 Task: Add a field from the Popular template Priority with name TrendForge.
Action: Mouse moved to (74, 552)
Screenshot: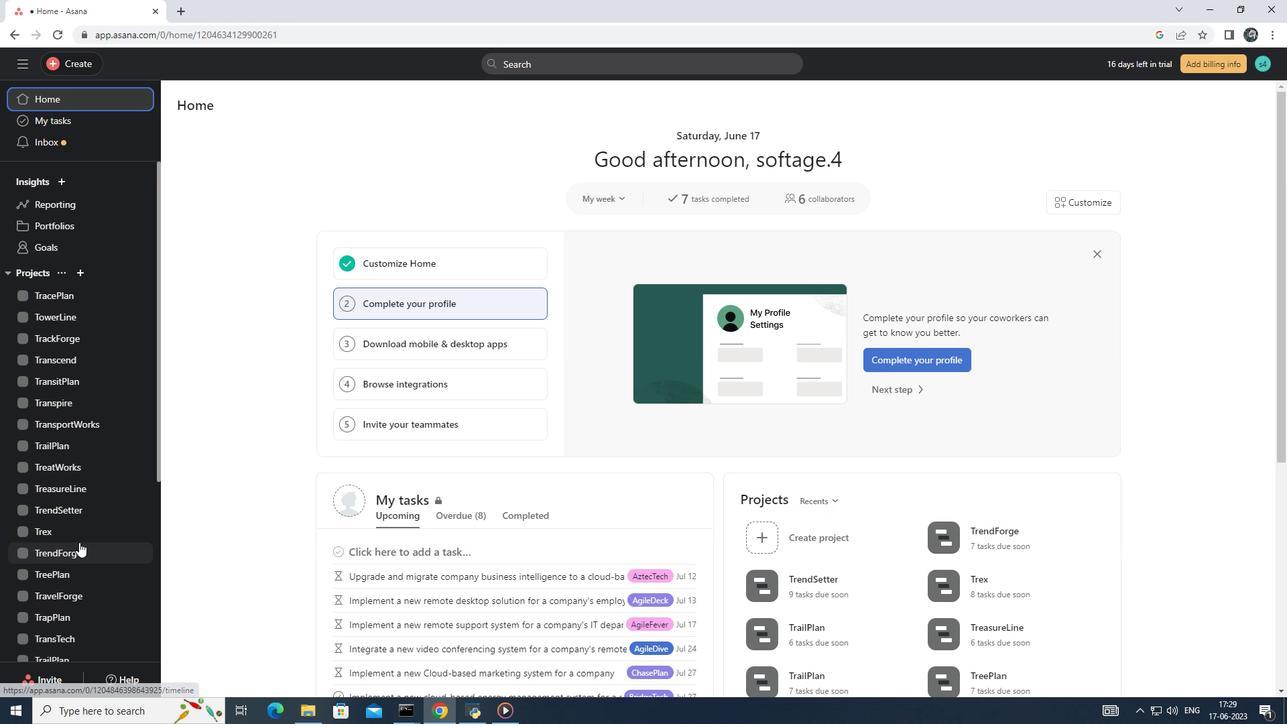 
Action: Mouse pressed left at (74, 552)
Screenshot: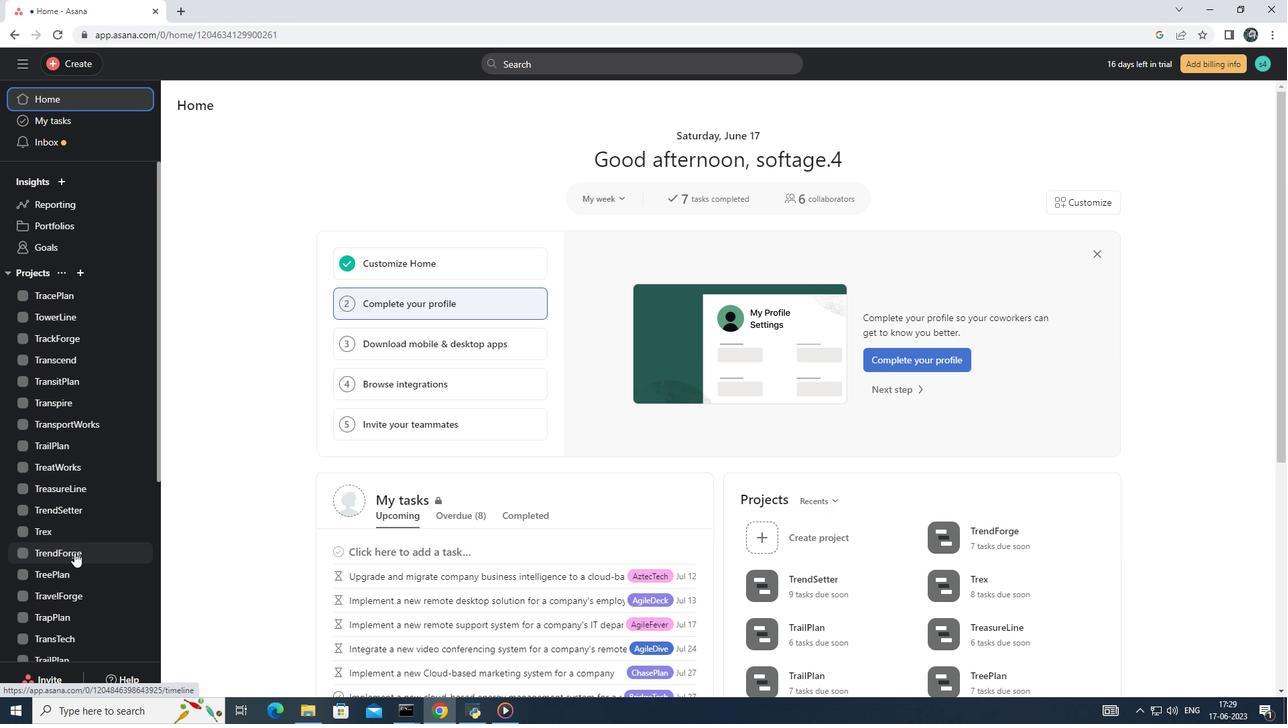 
Action: Mouse moved to (230, 134)
Screenshot: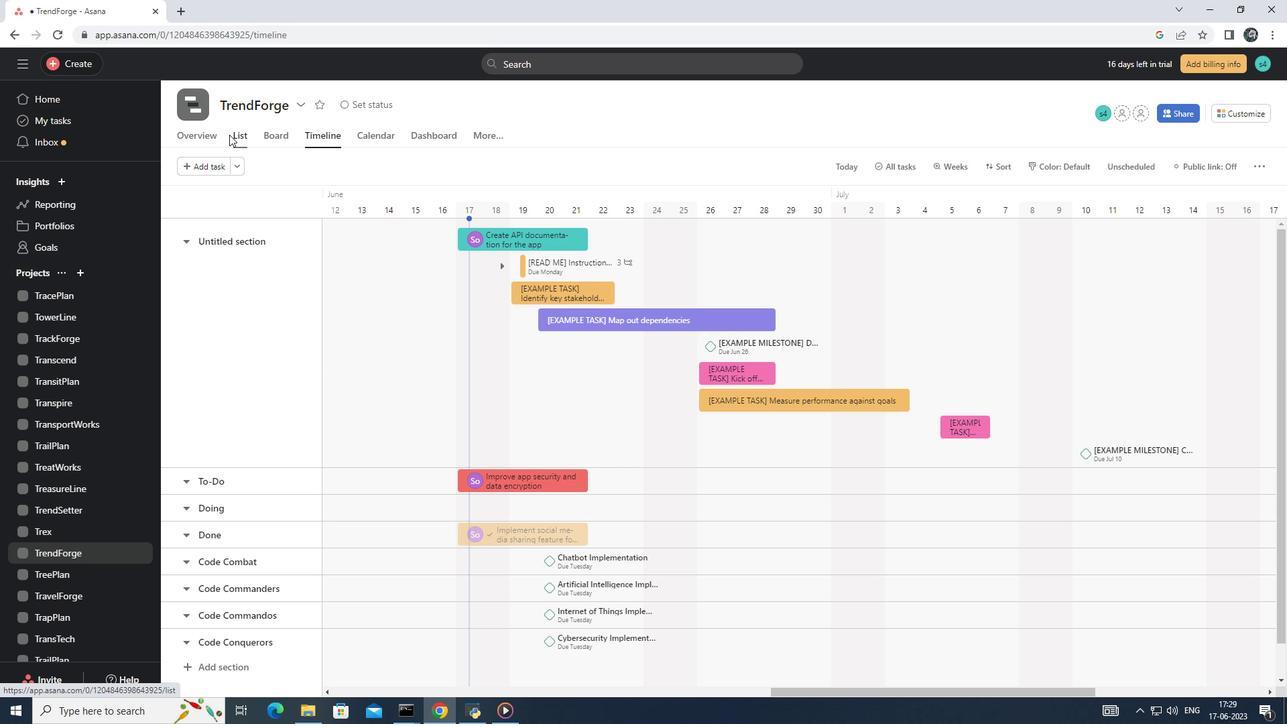 
Action: Mouse pressed left at (230, 134)
Screenshot: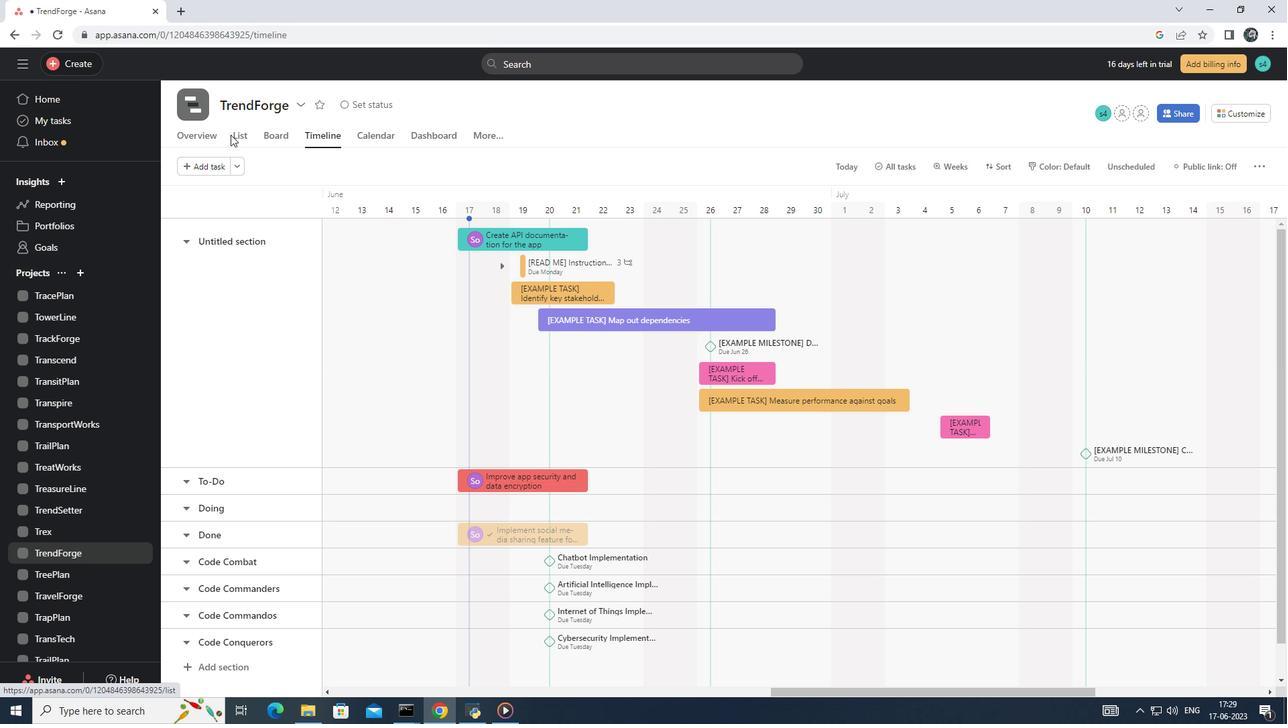 
Action: Mouse moved to (237, 131)
Screenshot: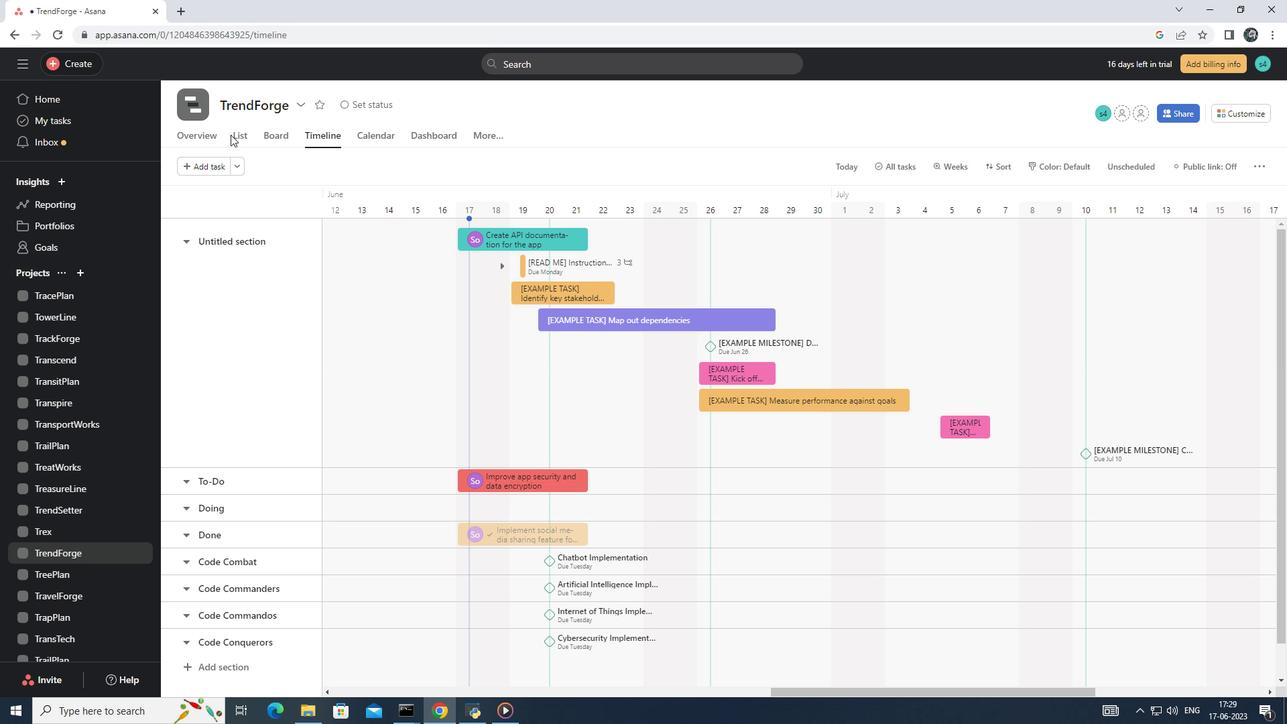 
Action: Mouse pressed left at (237, 131)
Screenshot: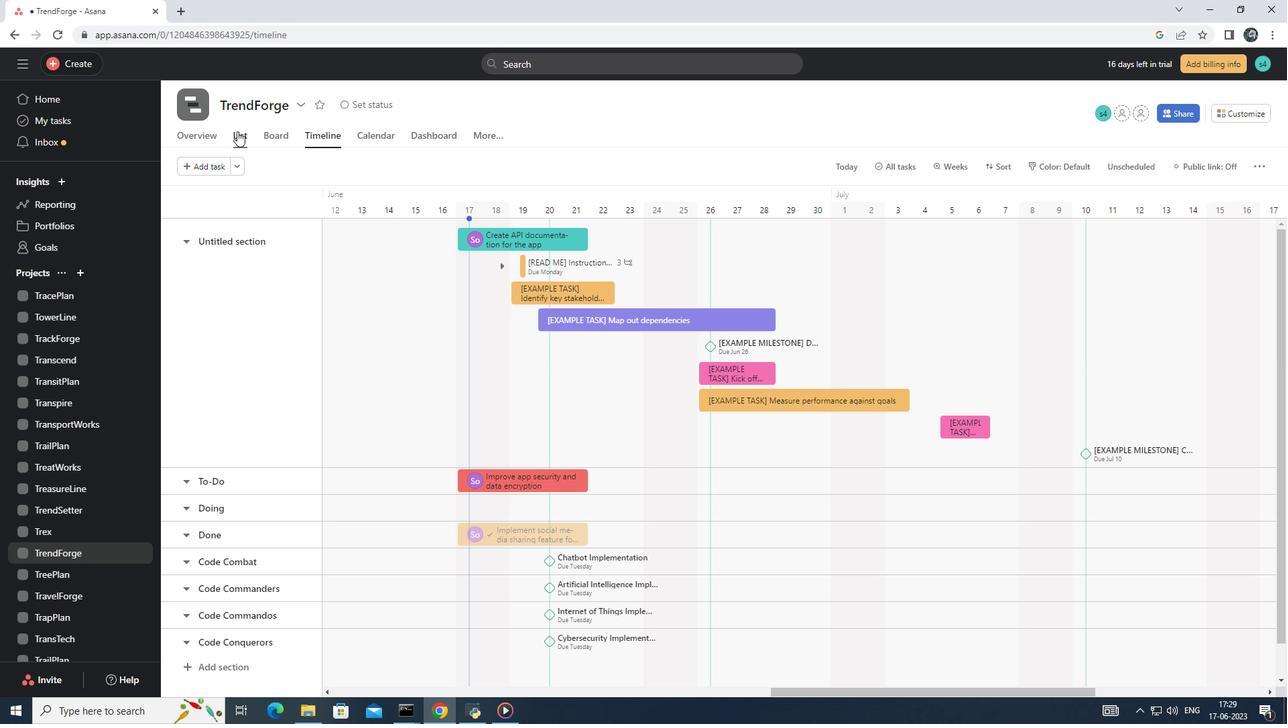 
Action: Mouse moved to (1002, 197)
Screenshot: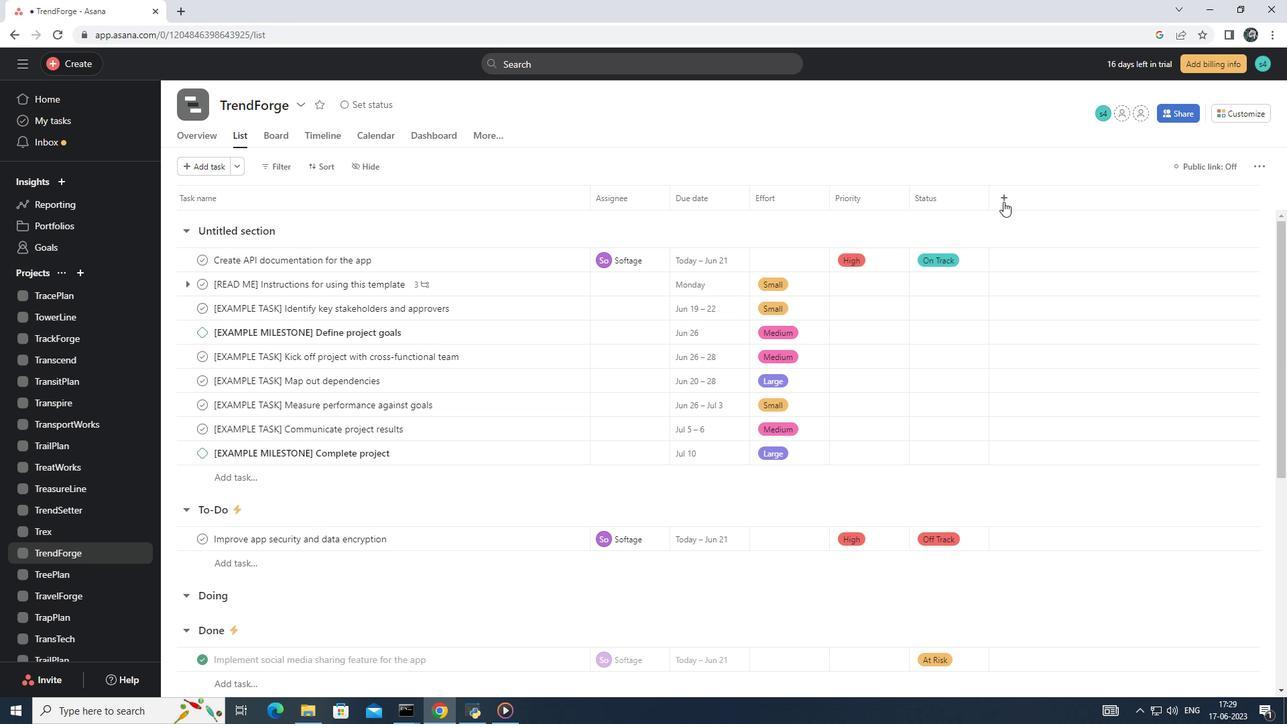 
Action: Mouse pressed left at (1002, 197)
Screenshot: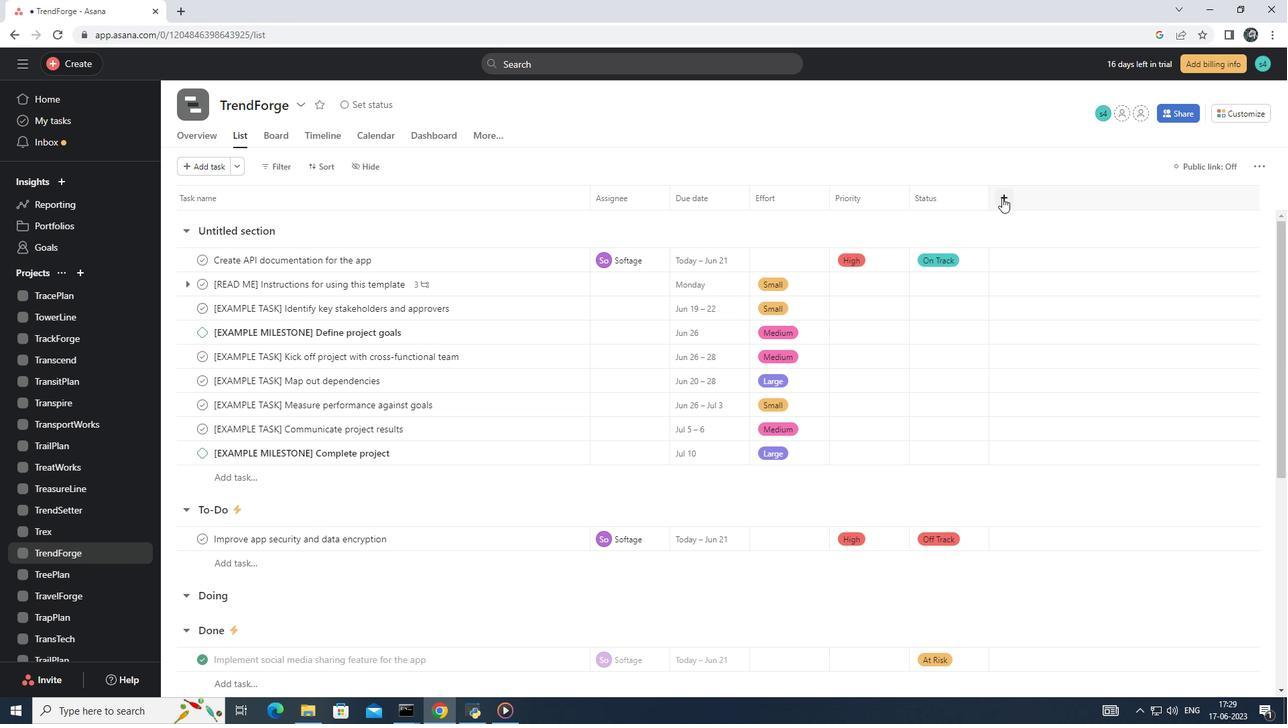 
Action: Mouse moved to (1038, 246)
Screenshot: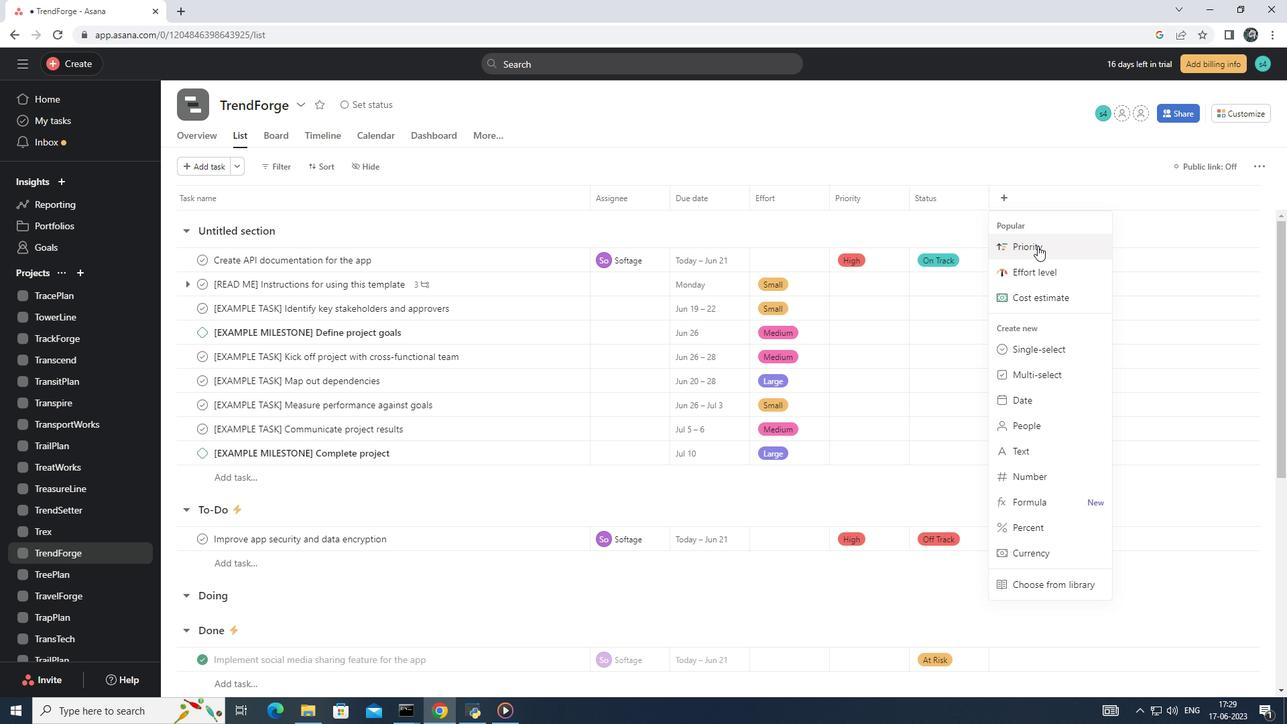 
Action: Mouse pressed left at (1038, 246)
Screenshot: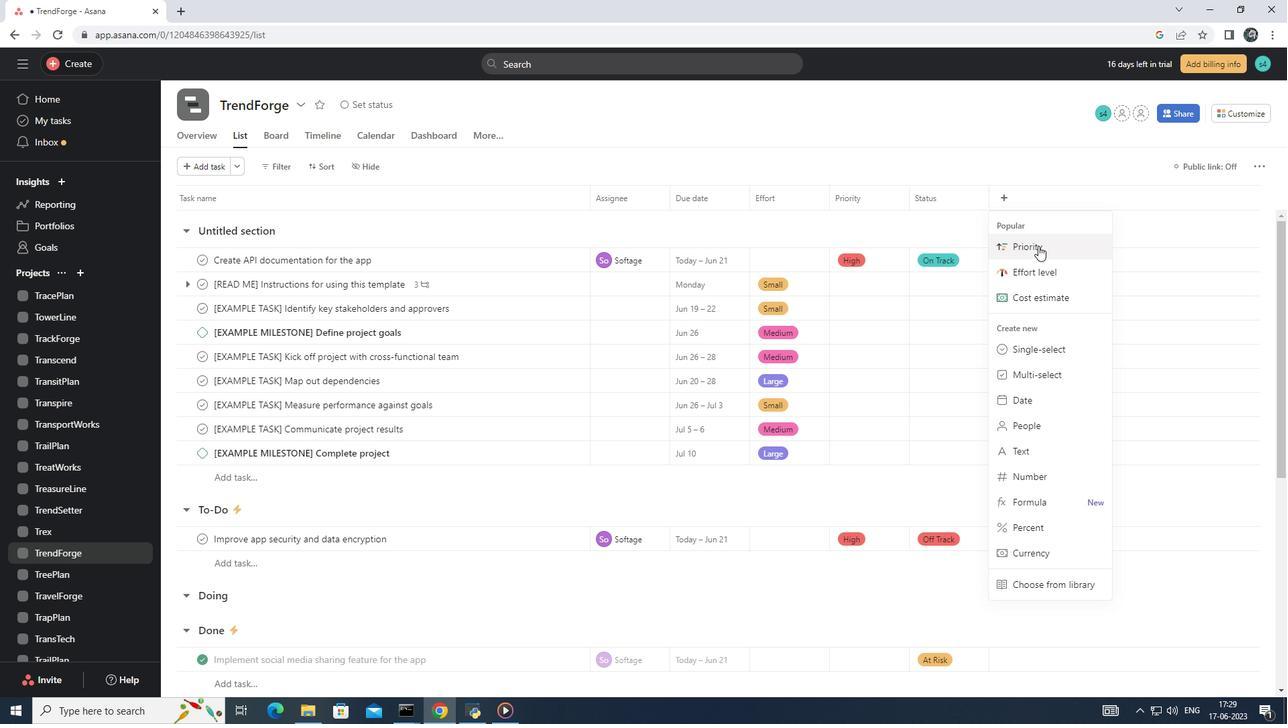 
Action: Mouse moved to (536, 180)
Screenshot: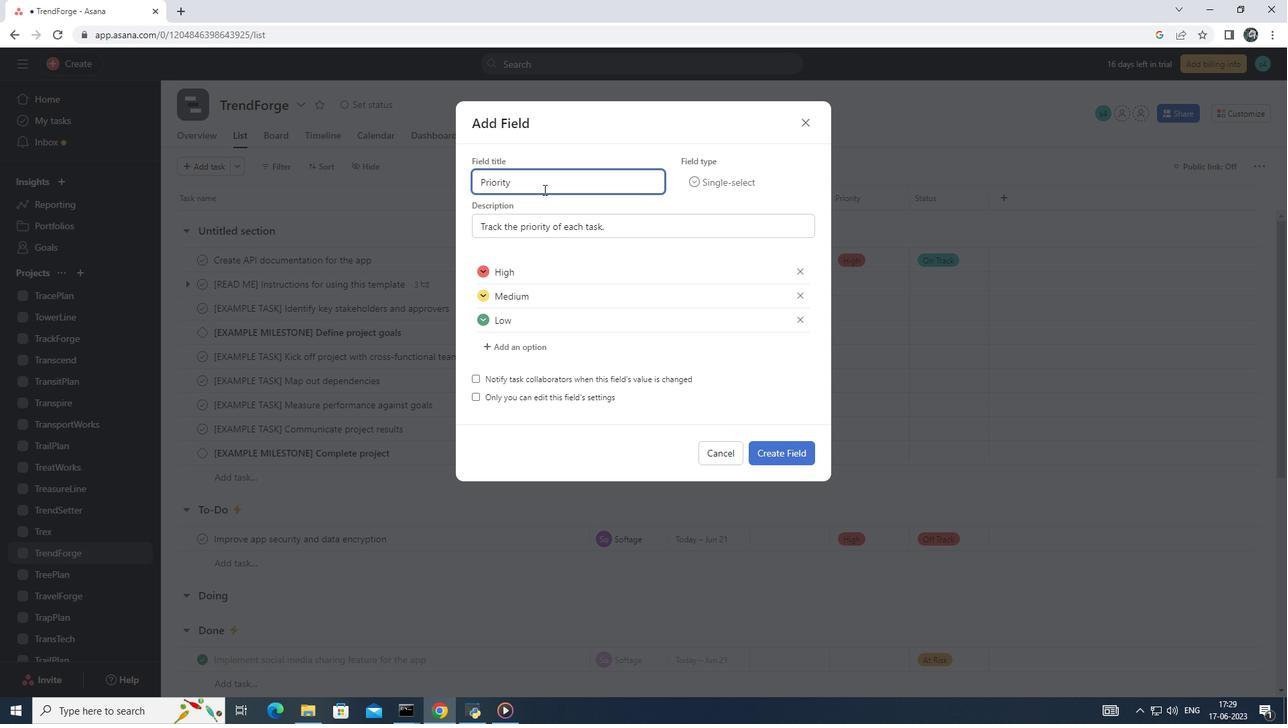 
Action: Mouse pressed left at (536, 180)
Screenshot: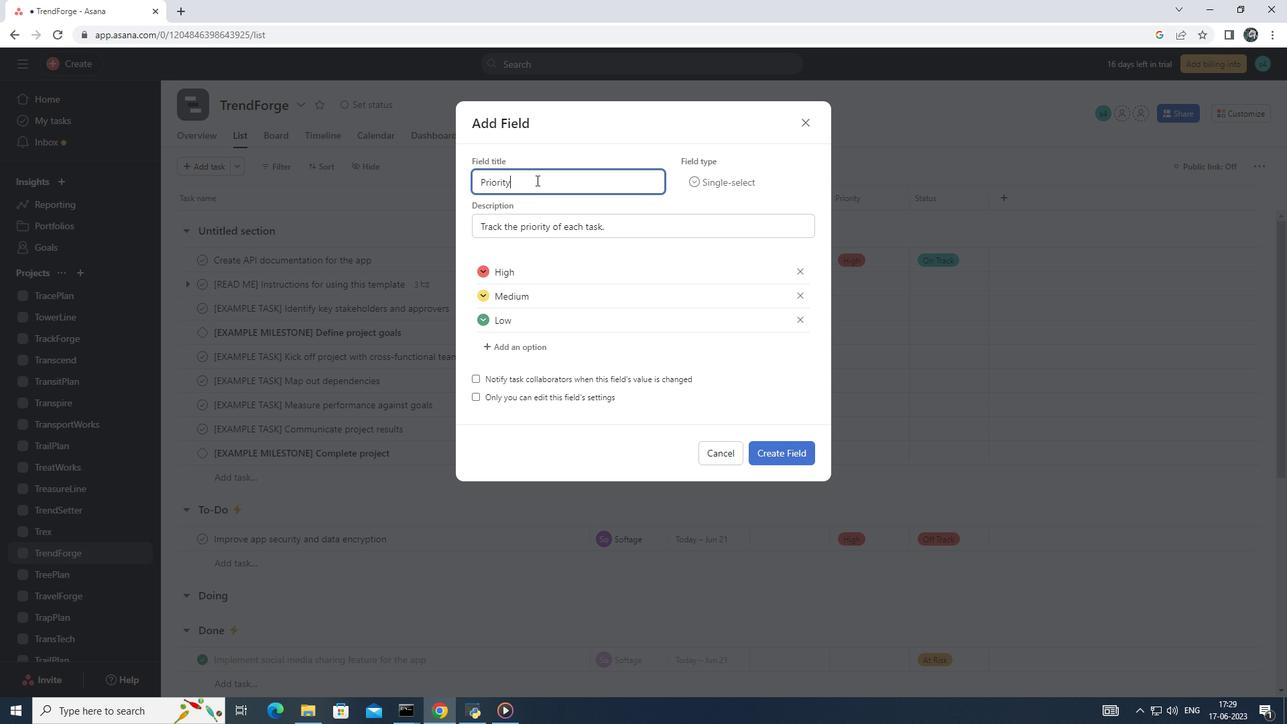 
Action: Mouse pressed left at (536, 180)
Screenshot: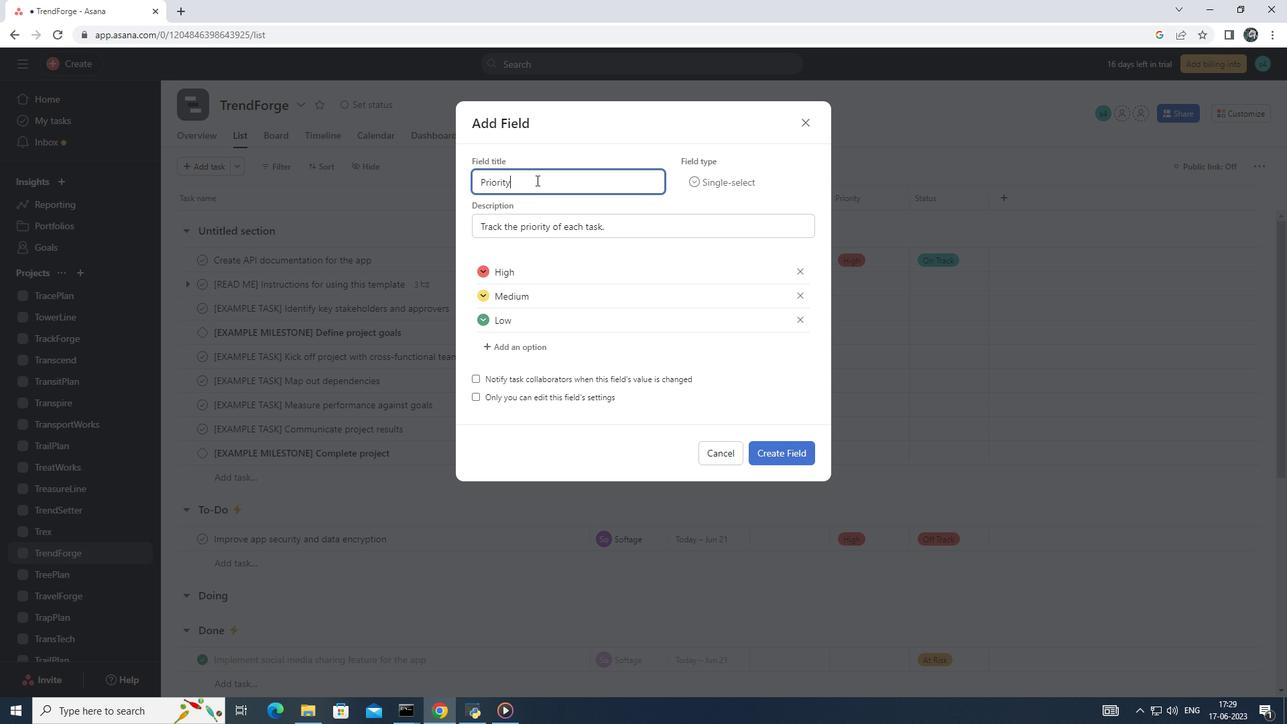 
Action: Key pressed <Key.backspace><Key.shift>Trend<Key.shift><Key.shift><Key.shift><Key.shift><Key.shift>Forge
Screenshot: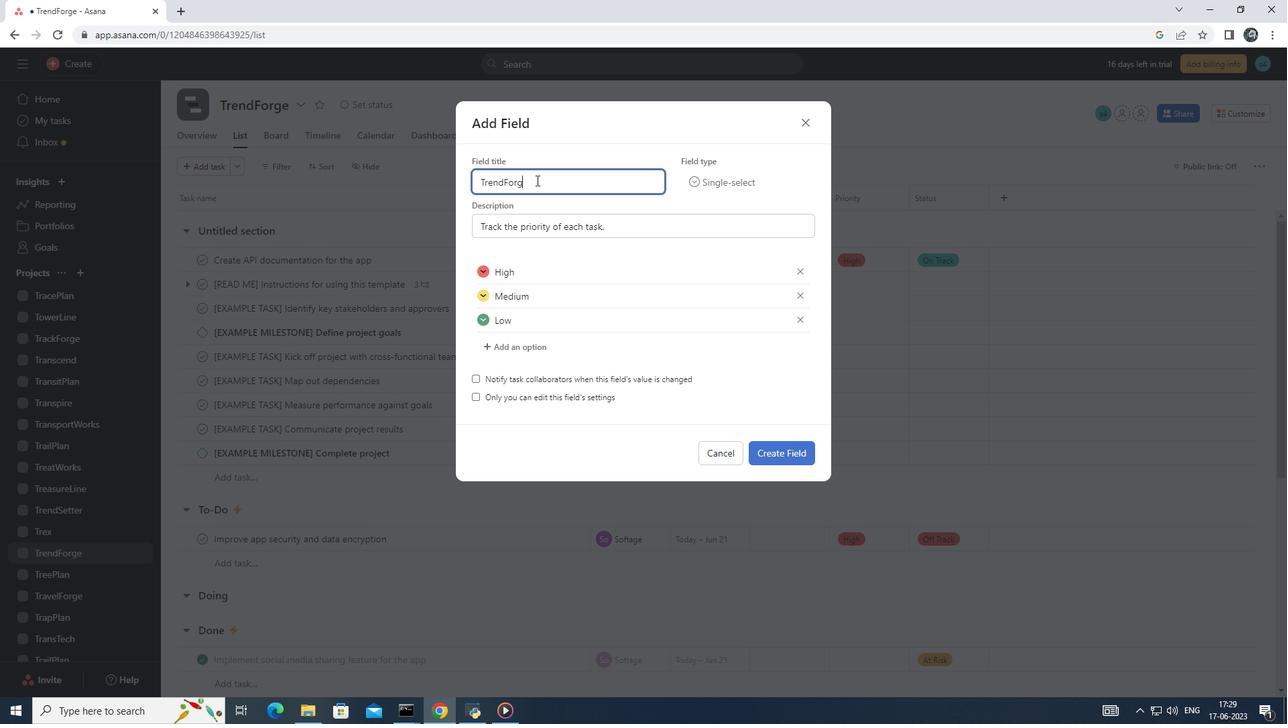 
Action: Mouse moved to (772, 451)
Screenshot: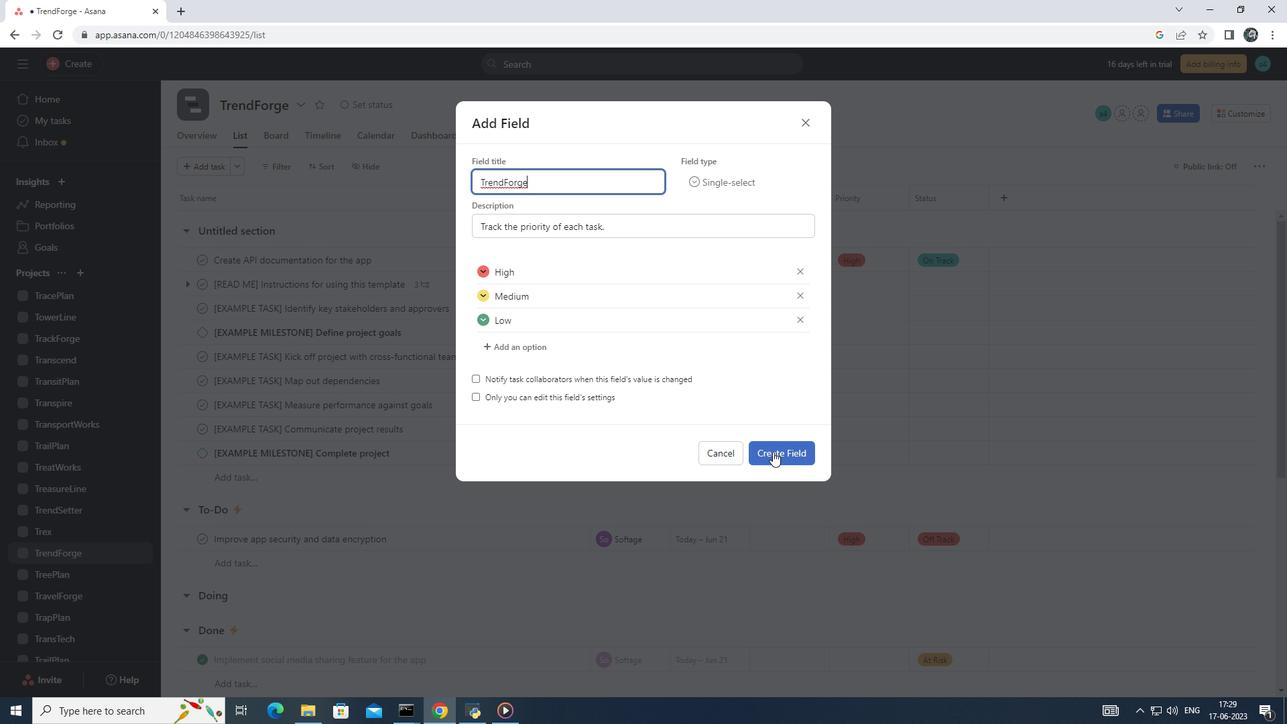 
Action: Mouse pressed left at (772, 451)
Screenshot: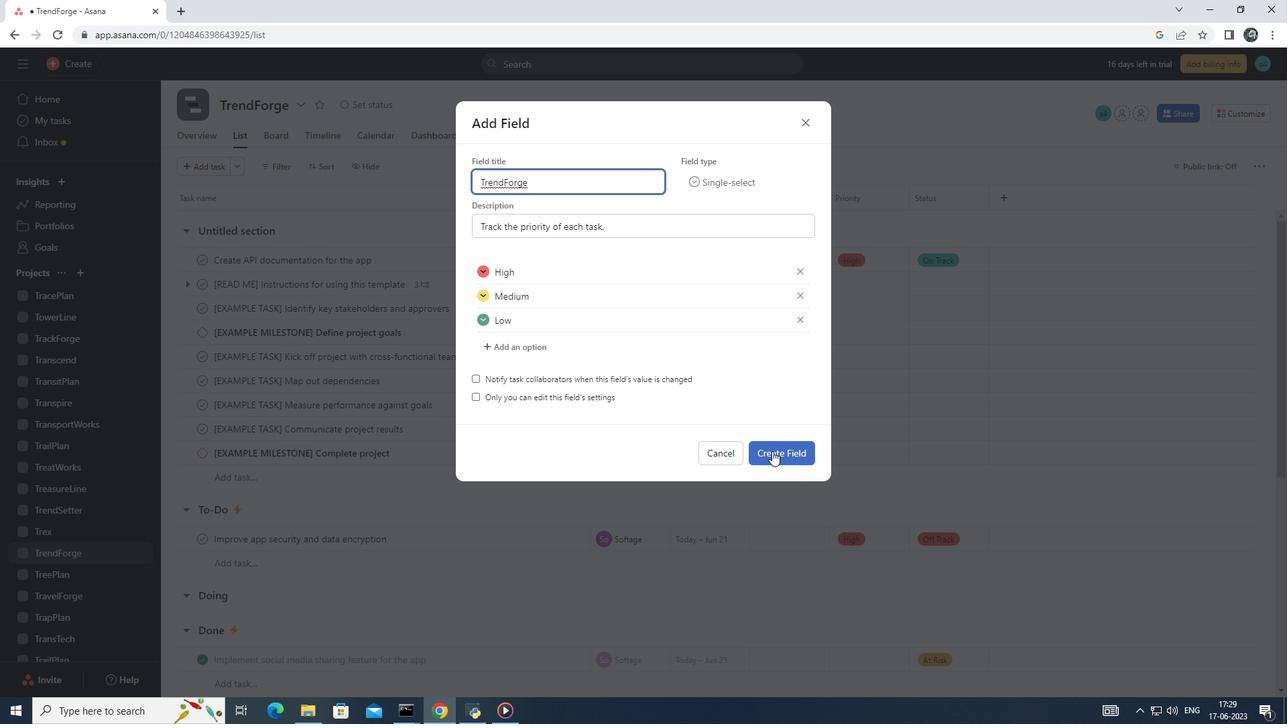 
Action: Mouse moved to (768, 451)
Screenshot: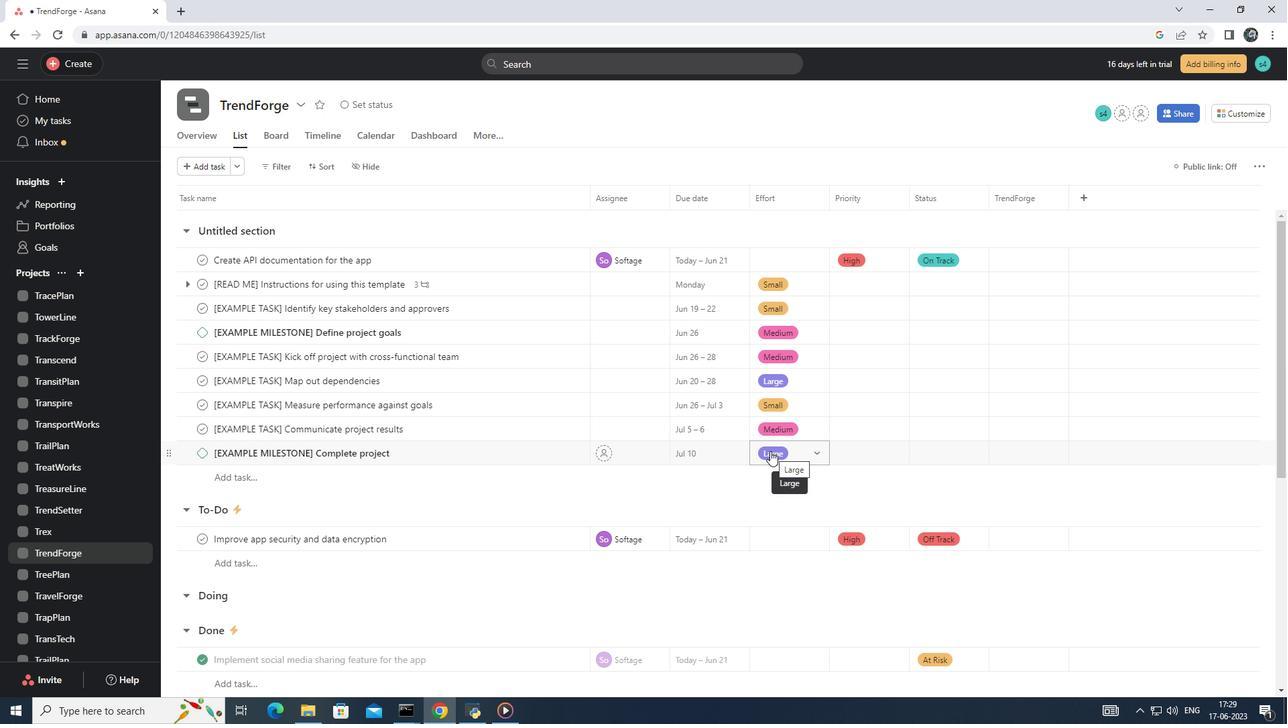 
